 Task: Apply the custom number format (#,##0).
Action: Mouse moved to (63, 144)
Screenshot: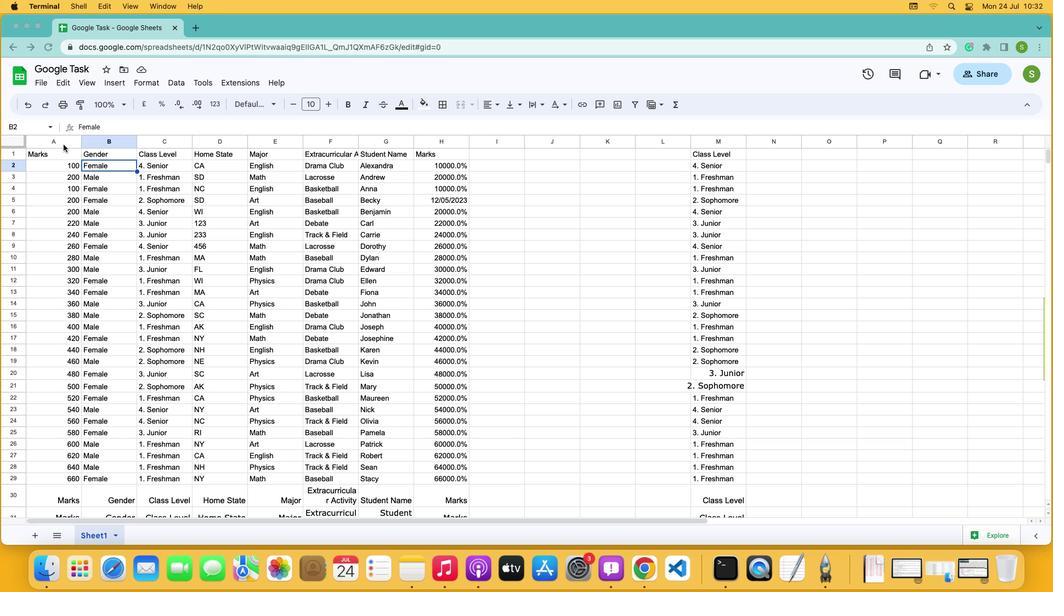 
Action: Mouse pressed left at (63, 144)
Screenshot: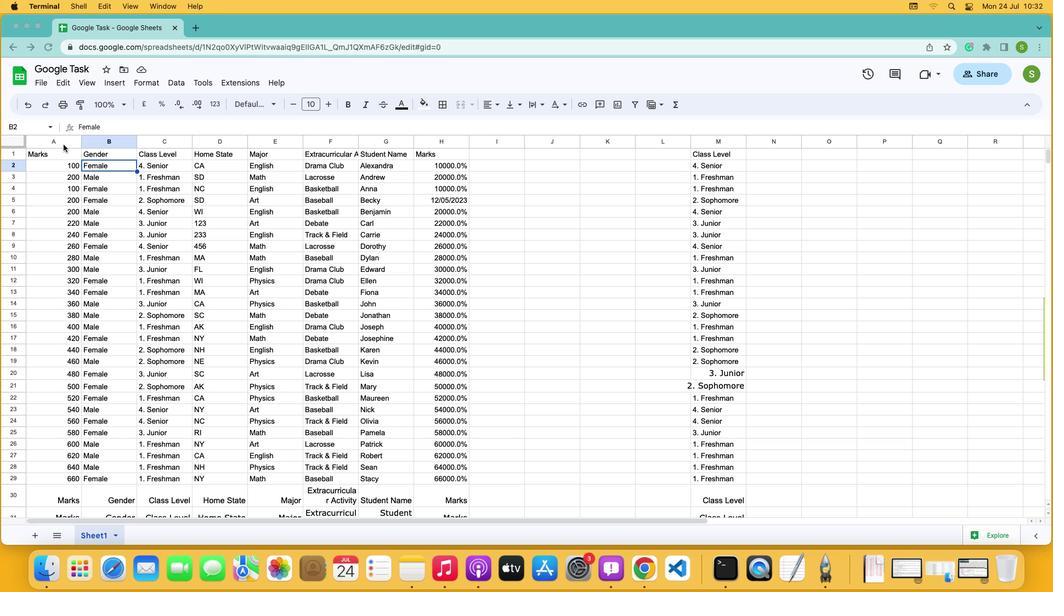 
Action: Mouse moved to (58, 142)
Screenshot: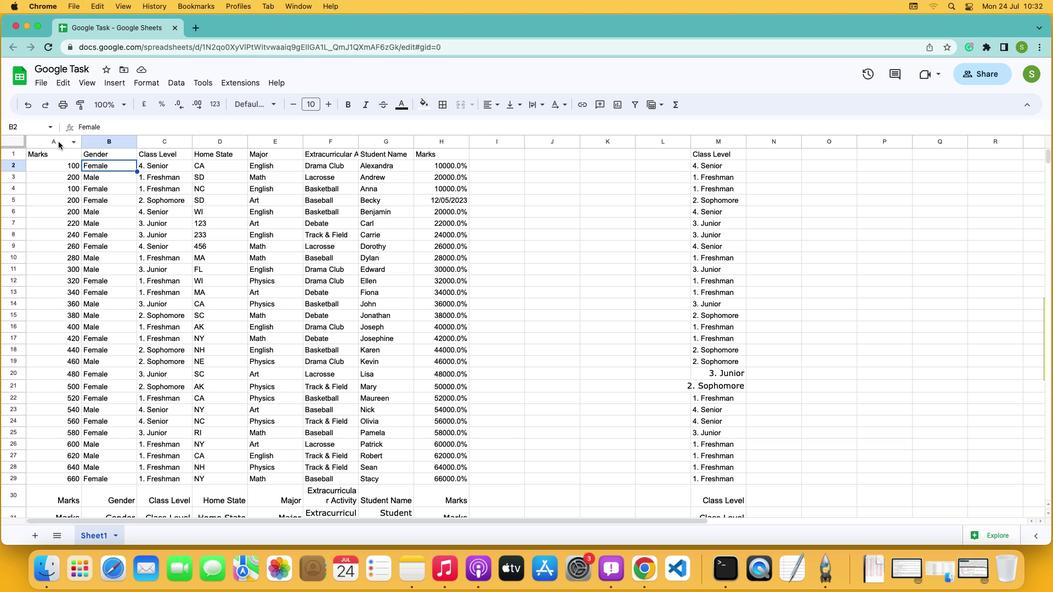 
Action: Mouse pressed left at (58, 142)
Screenshot: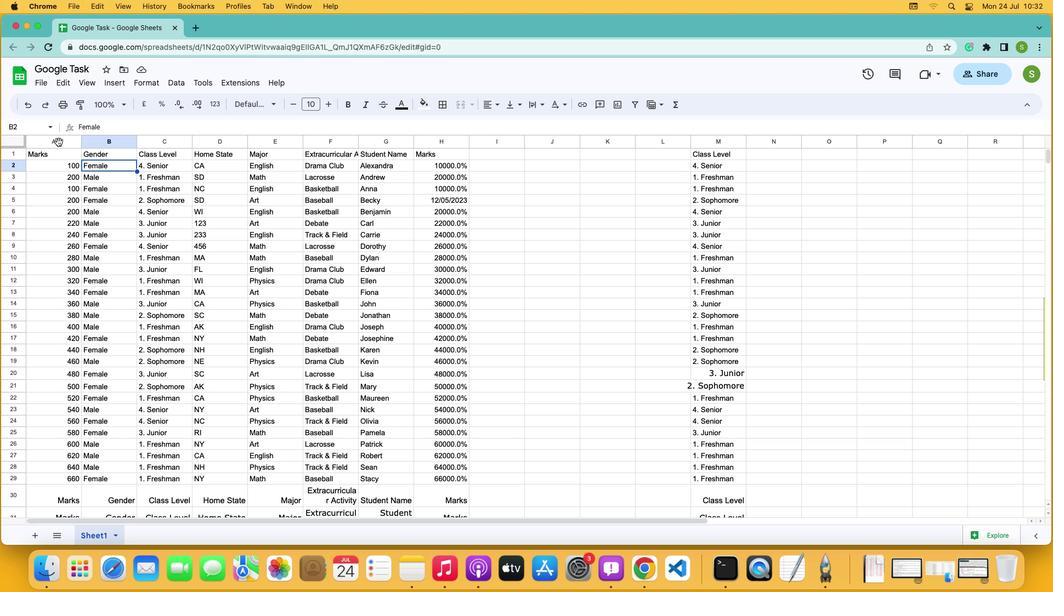 
Action: Mouse moved to (218, 106)
Screenshot: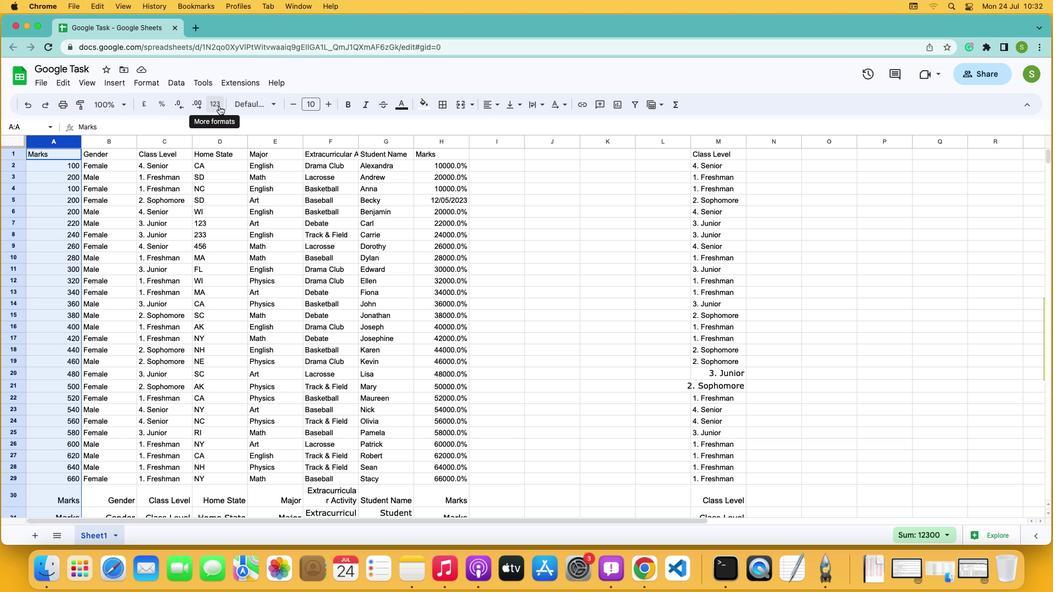 
Action: Mouse pressed left at (218, 106)
Screenshot: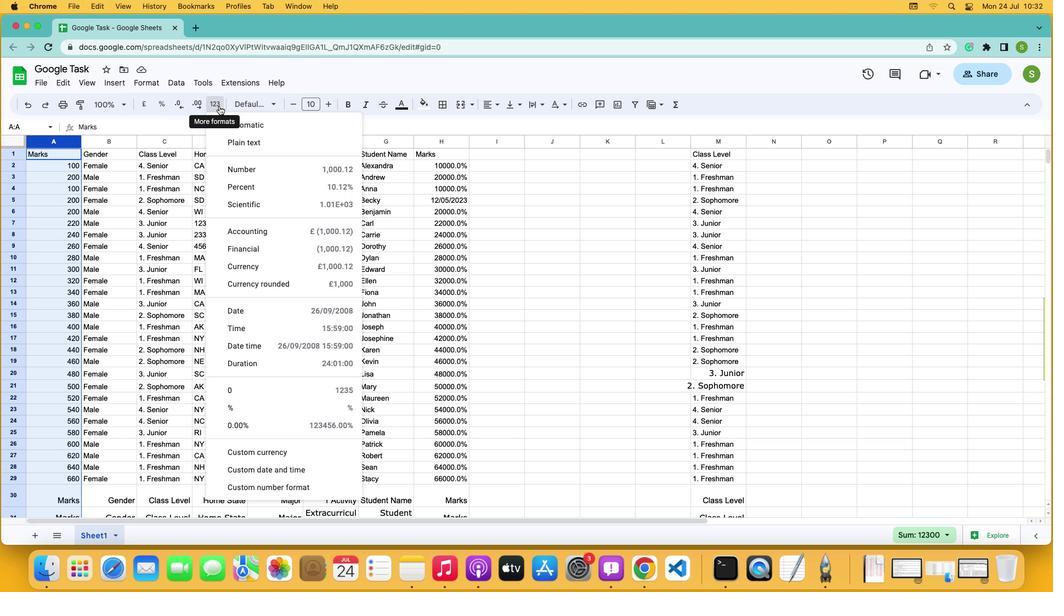 
Action: Mouse moved to (284, 488)
Screenshot: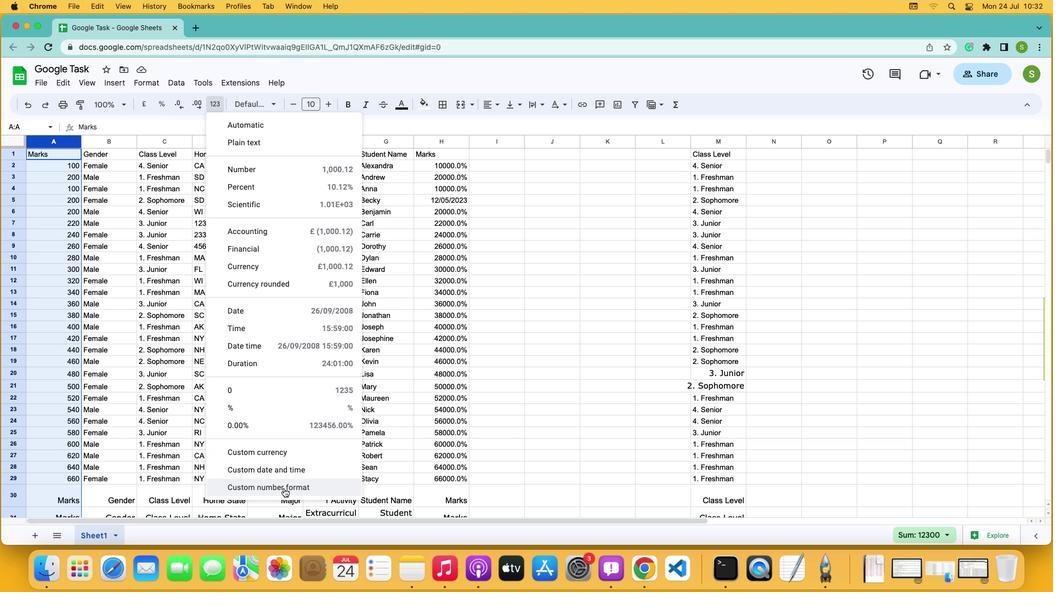
Action: Mouse pressed left at (284, 488)
Screenshot: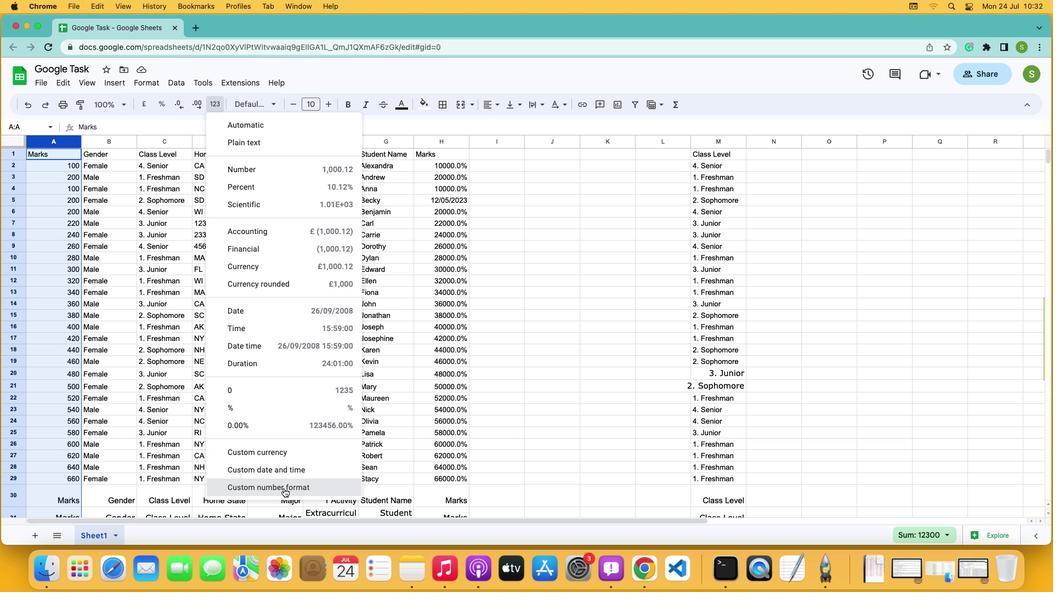 
Action: Mouse moved to (419, 389)
Screenshot: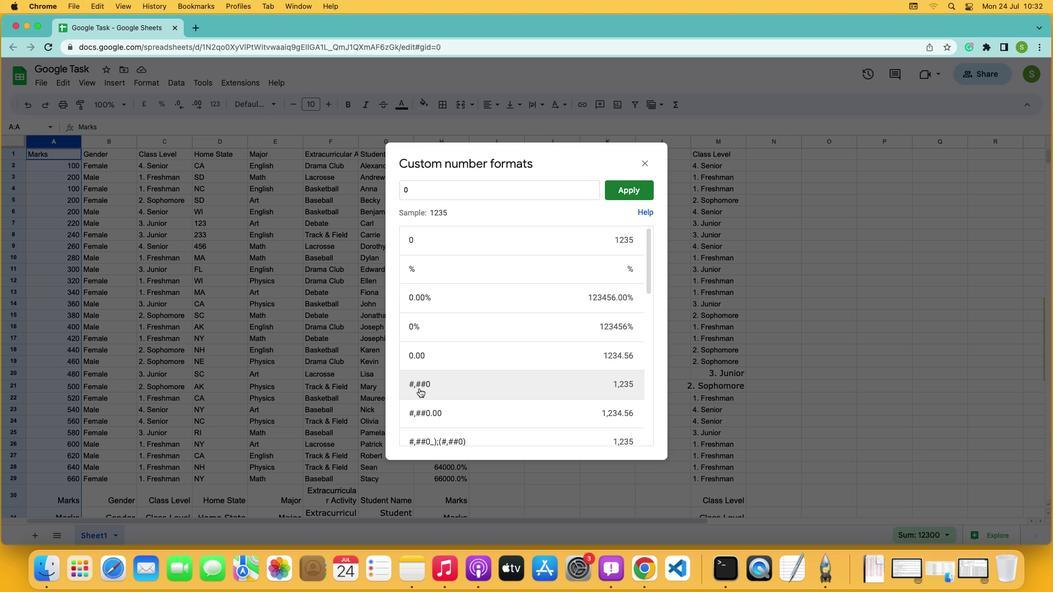 
Action: Mouse pressed left at (419, 389)
Screenshot: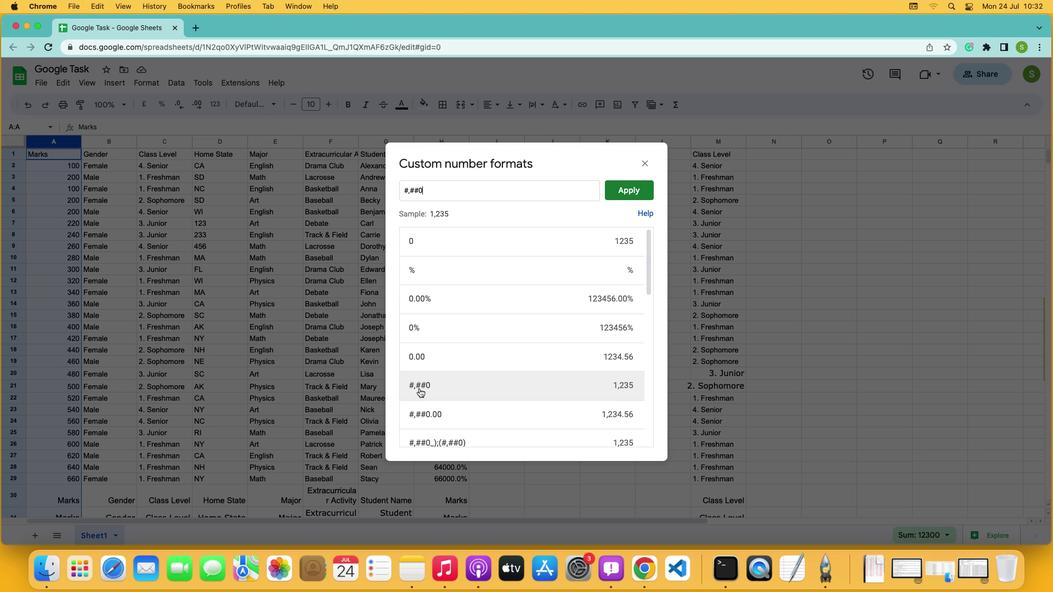 
Action: Mouse moved to (624, 186)
Screenshot: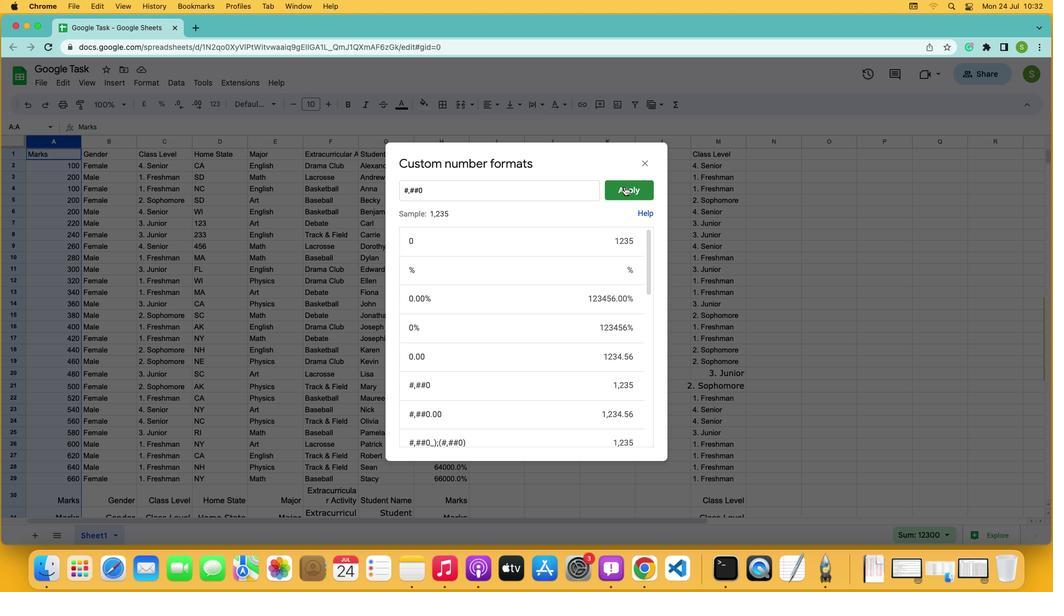 
Action: Mouse pressed left at (624, 186)
Screenshot: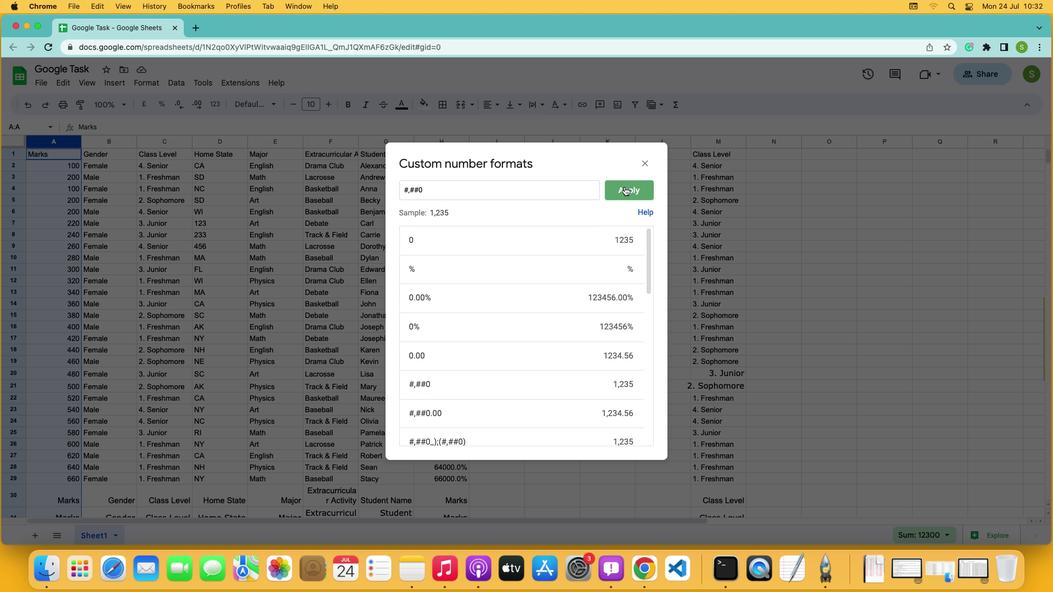 
